 Task: Create a rule from the Routing list, Task moved to a section -> Set Priority in the project BrainWave , set the section as To-Do and set the priority of the task as  High
Action: Mouse moved to (989, 96)
Screenshot: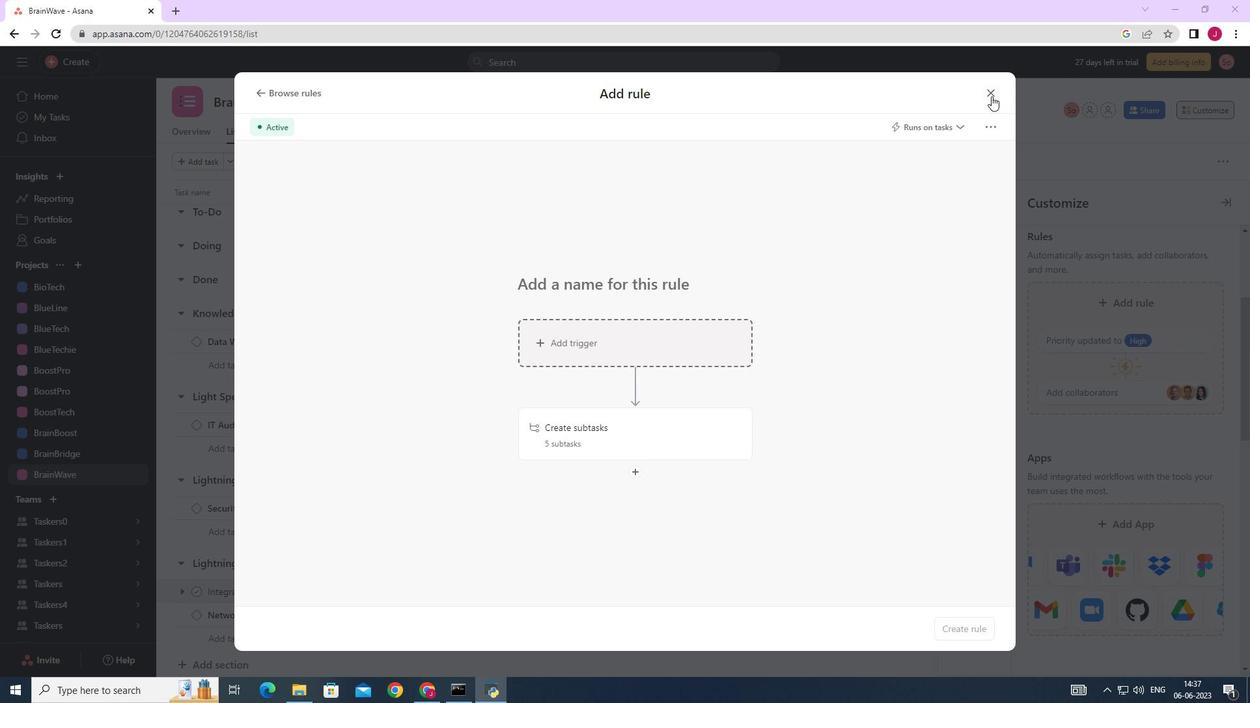 
Action: Mouse pressed left at (989, 96)
Screenshot: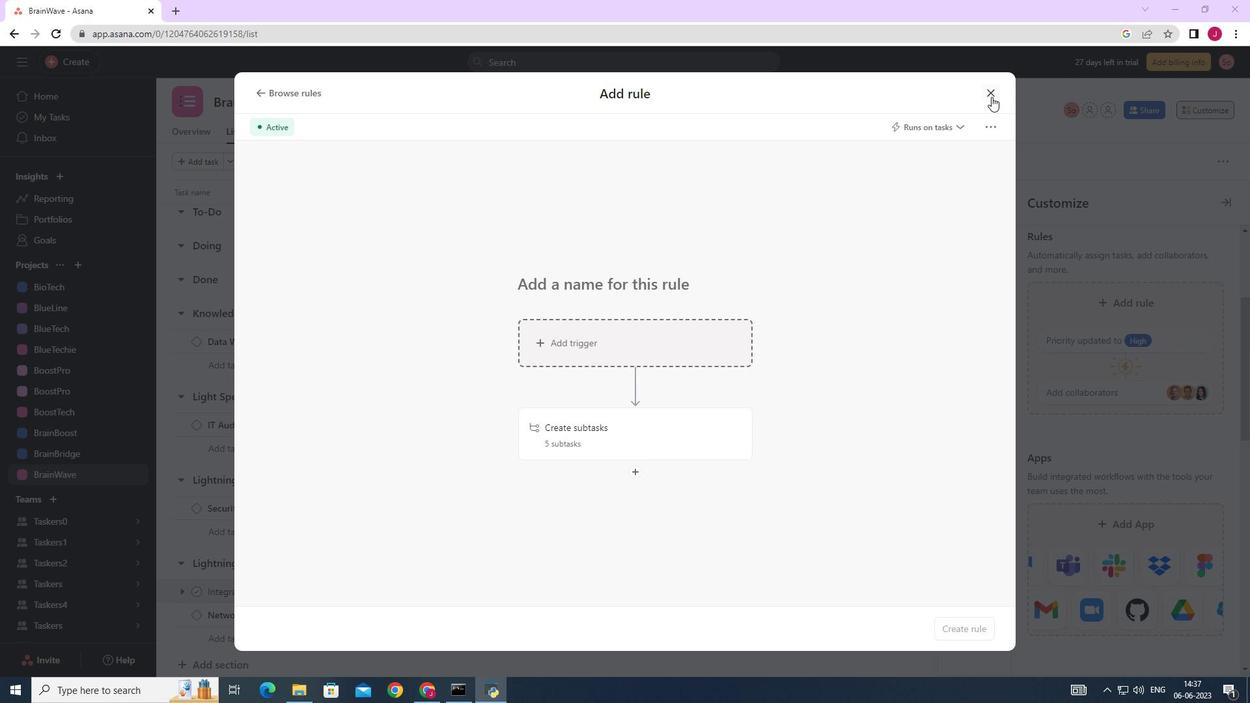 
Action: Mouse moved to (1228, 196)
Screenshot: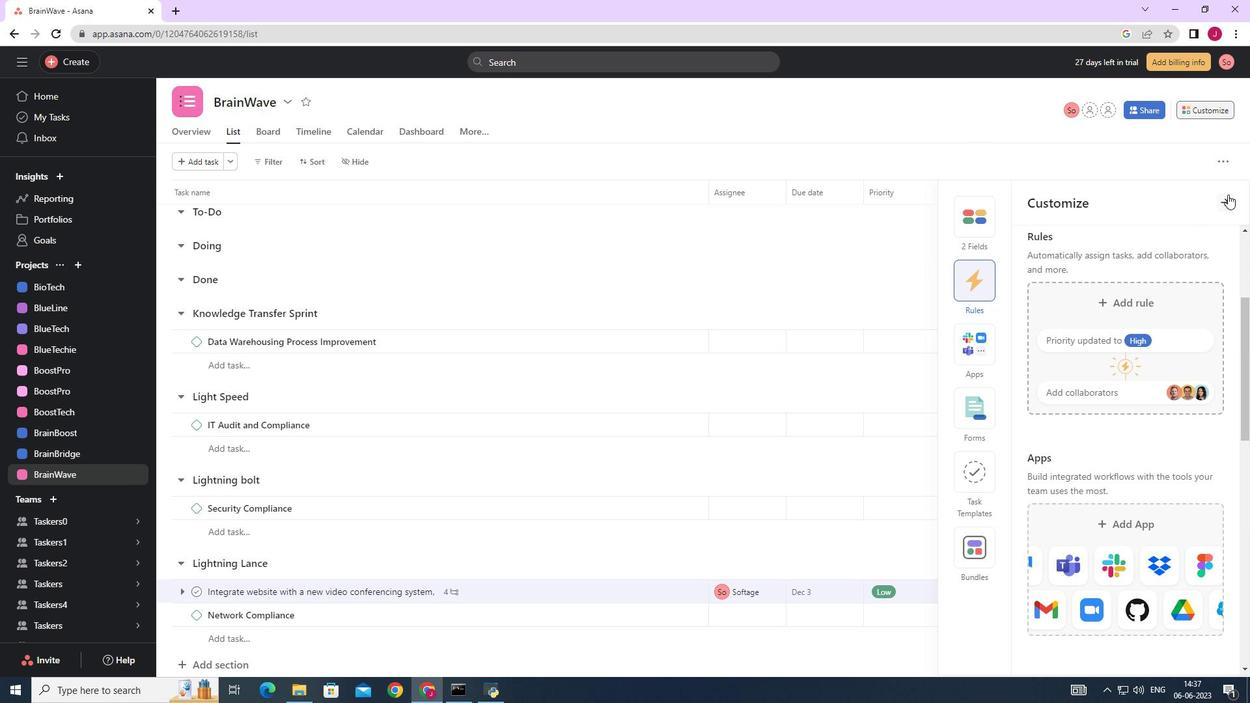 
Action: Mouse pressed left at (1228, 196)
Screenshot: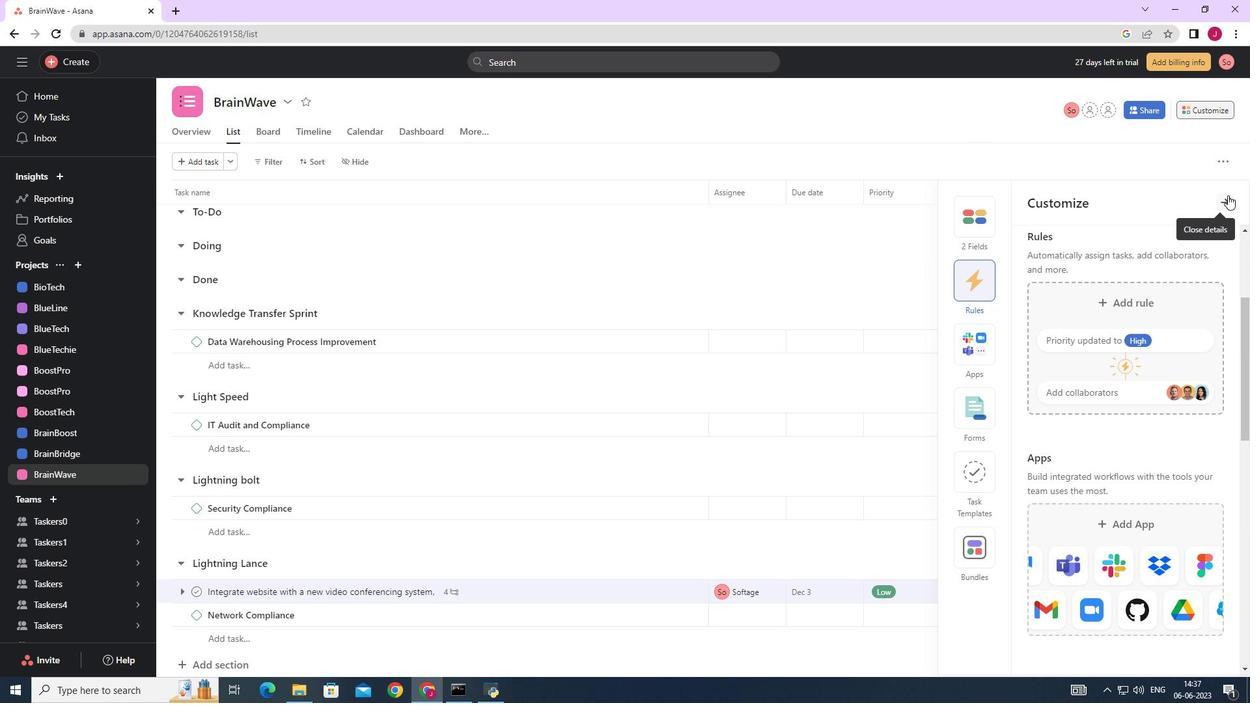 
Action: Mouse moved to (515, 341)
Screenshot: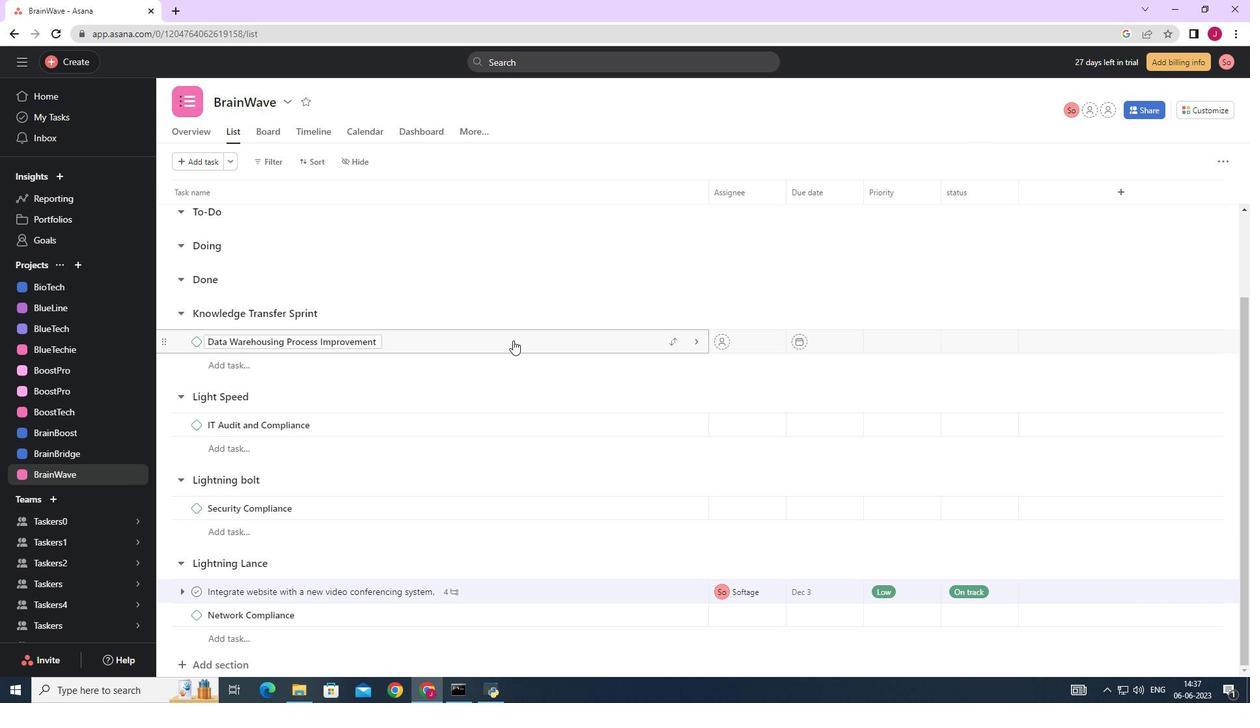
Action: Mouse scrolled (515, 340) with delta (0, 0)
Screenshot: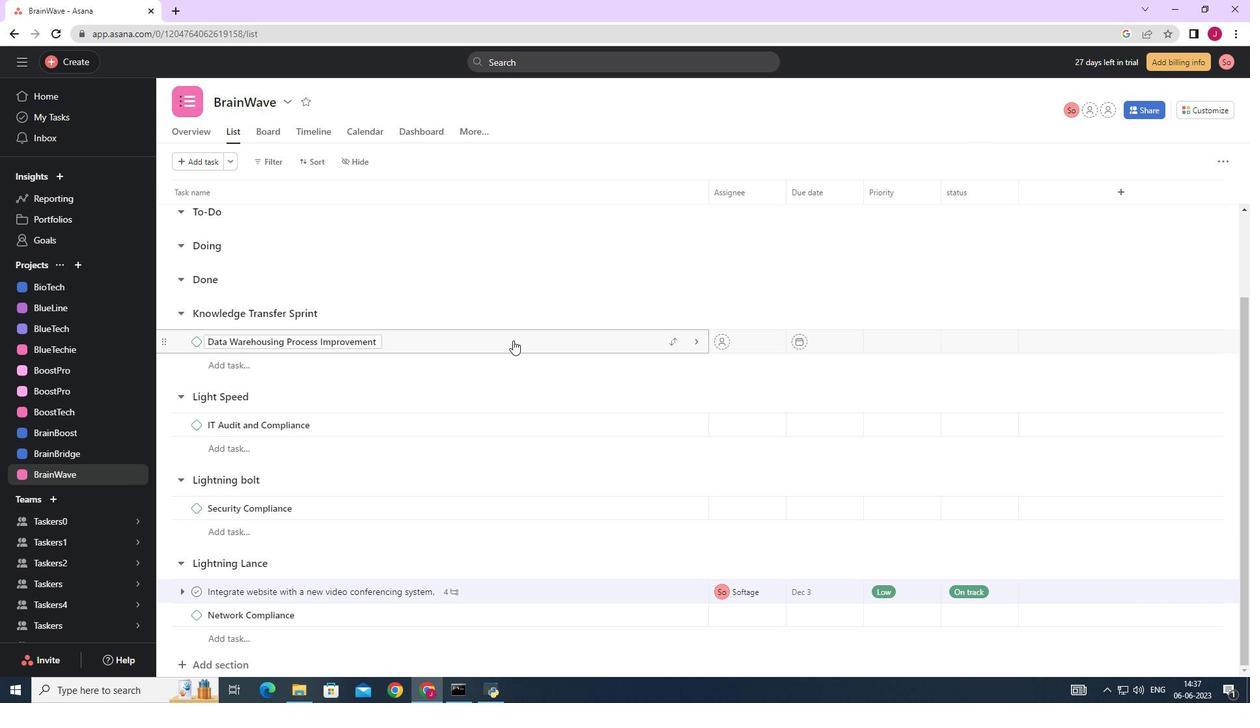 
Action: Mouse moved to (515, 343)
Screenshot: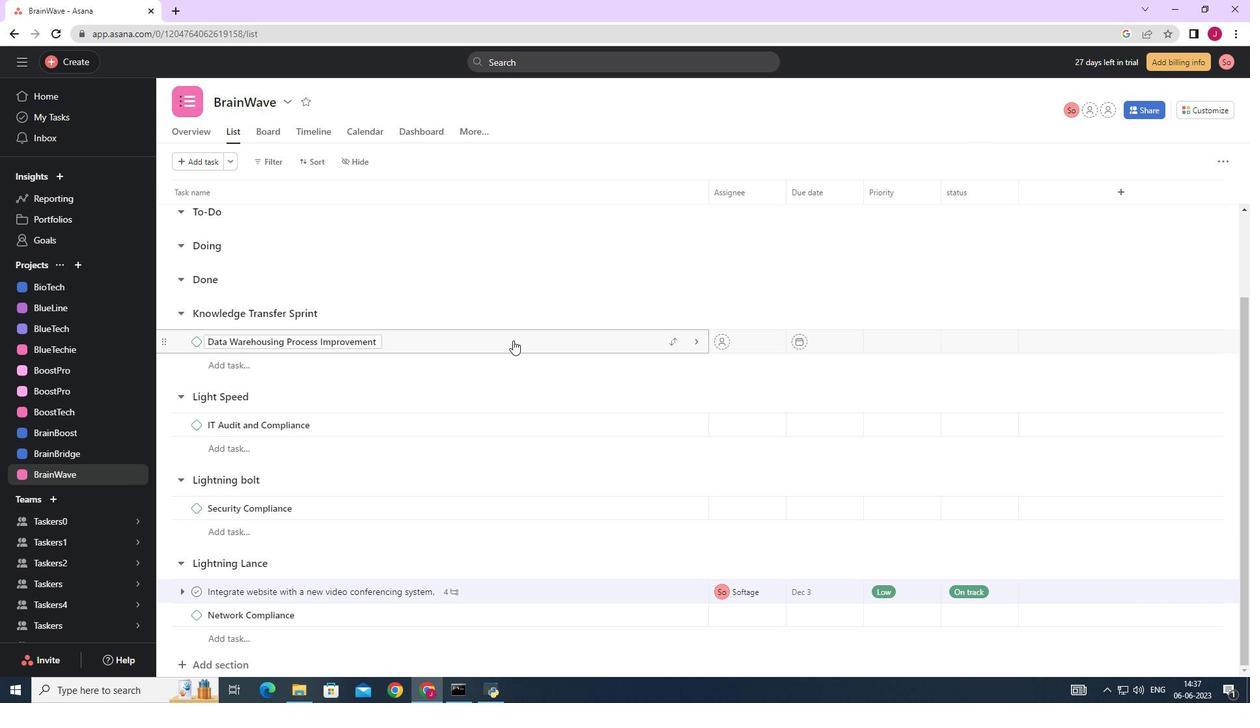 
Action: Mouse scrolled (515, 342) with delta (0, 0)
Screenshot: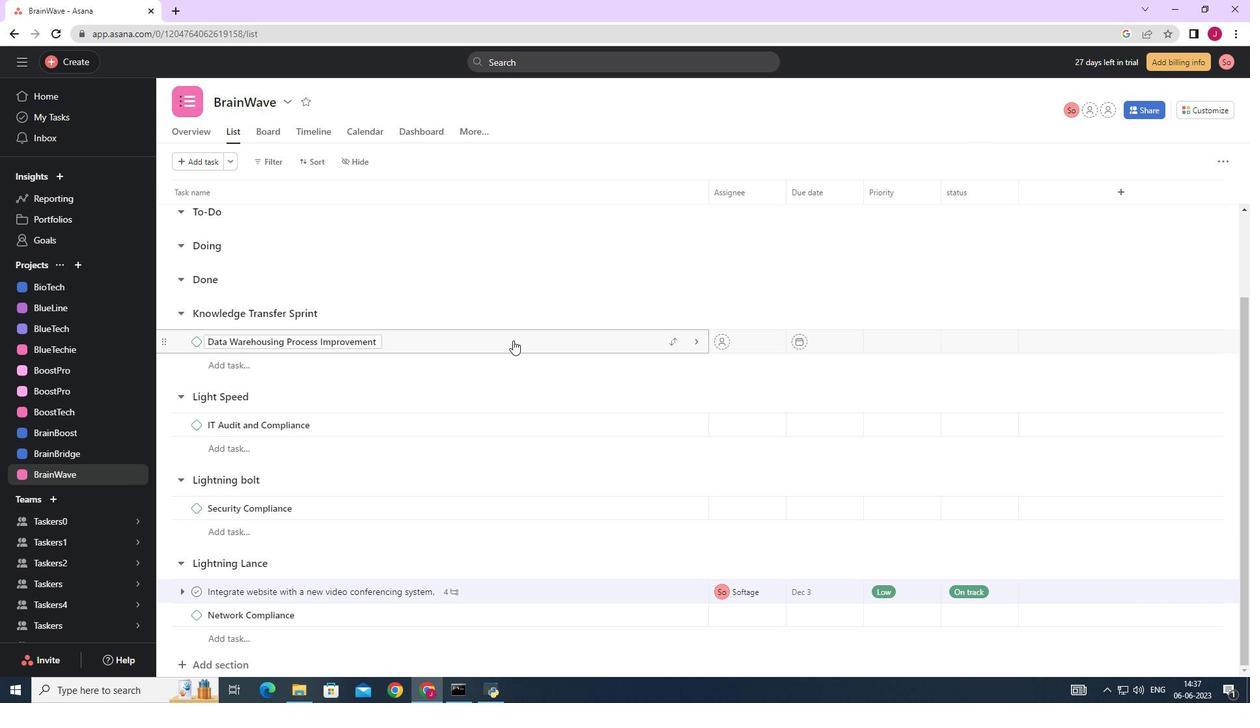 
Action: Mouse moved to (517, 344)
Screenshot: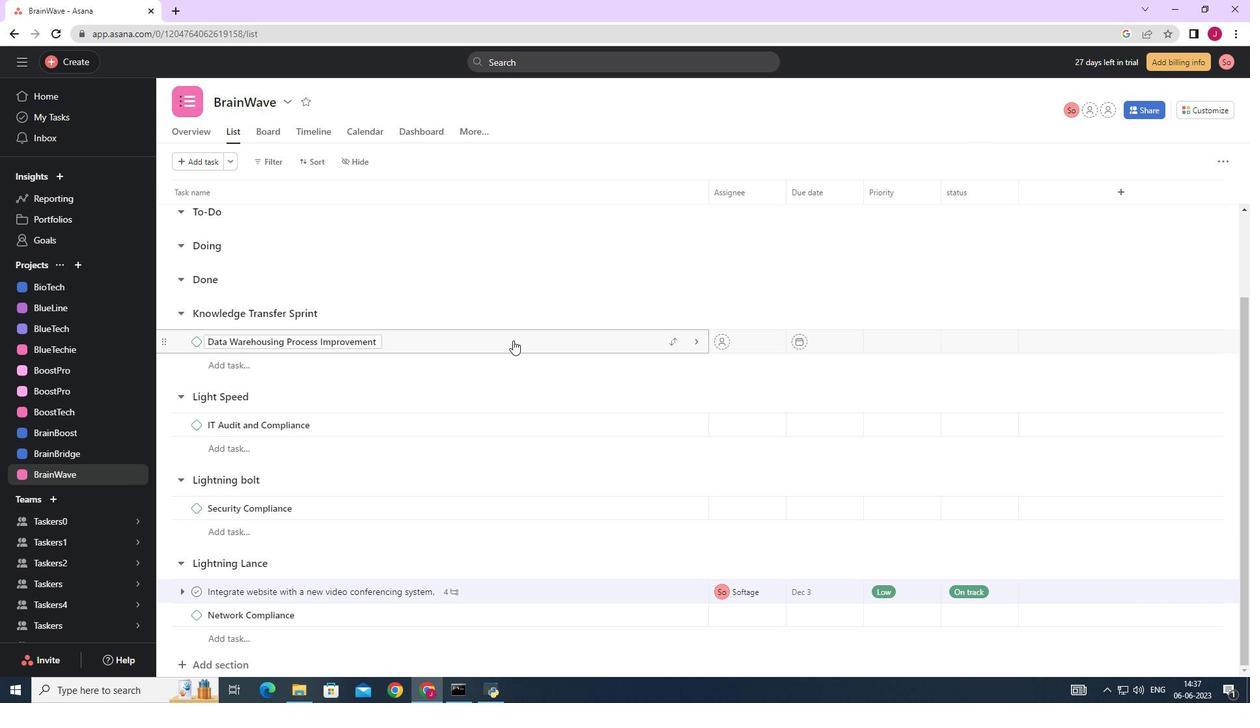 
Action: Mouse scrolled (517, 343) with delta (0, 0)
Screenshot: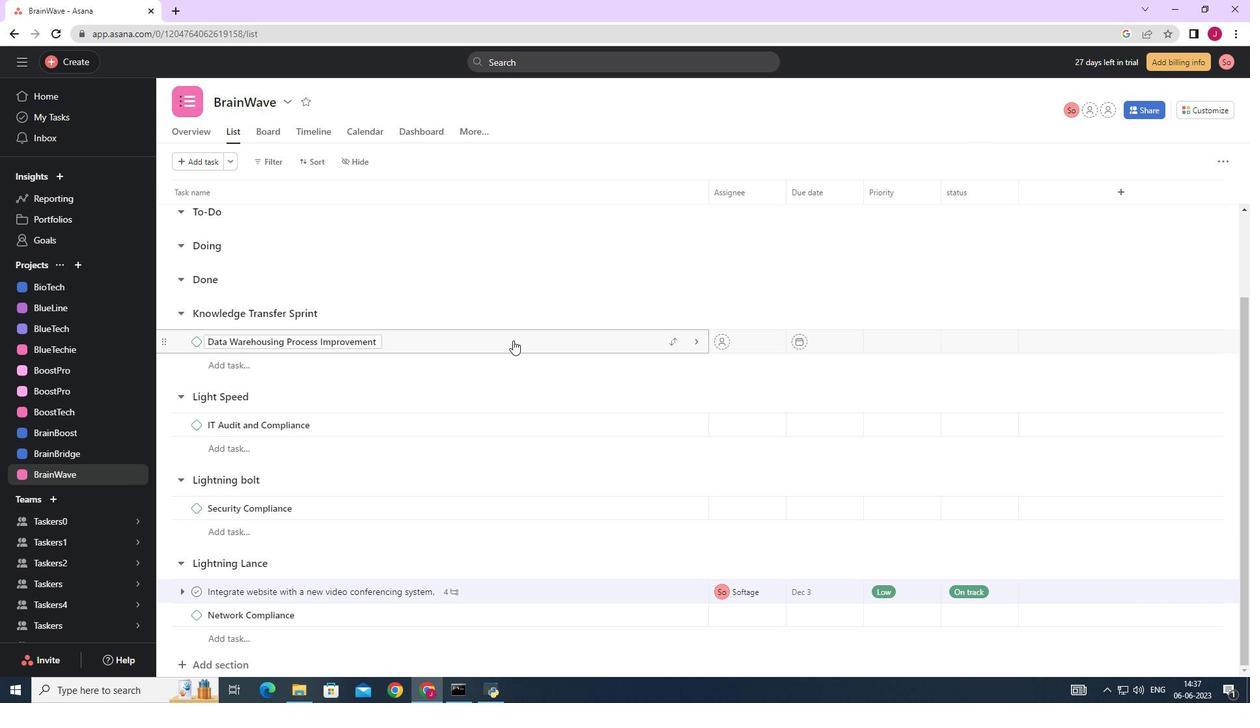 
Action: Mouse moved to (524, 345)
Screenshot: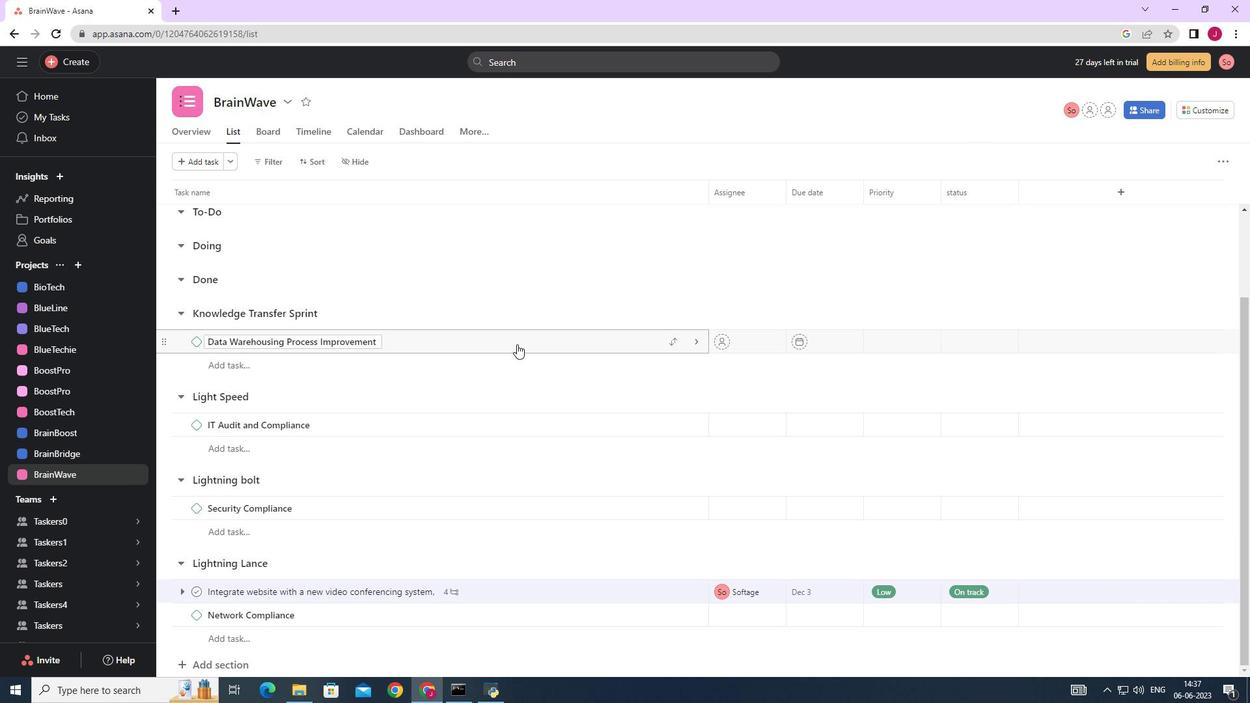 
Action: Mouse scrolled (524, 346) with delta (0, 0)
Screenshot: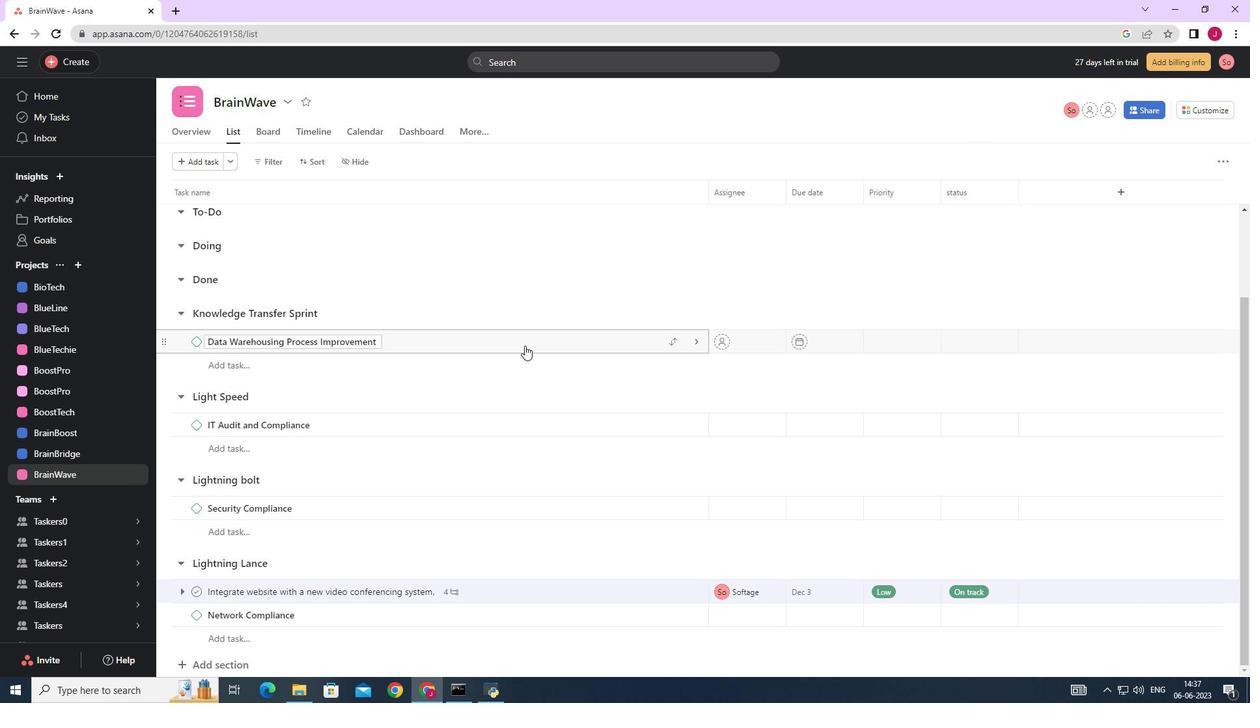 
Action: Mouse scrolled (524, 346) with delta (0, 0)
Screenshot: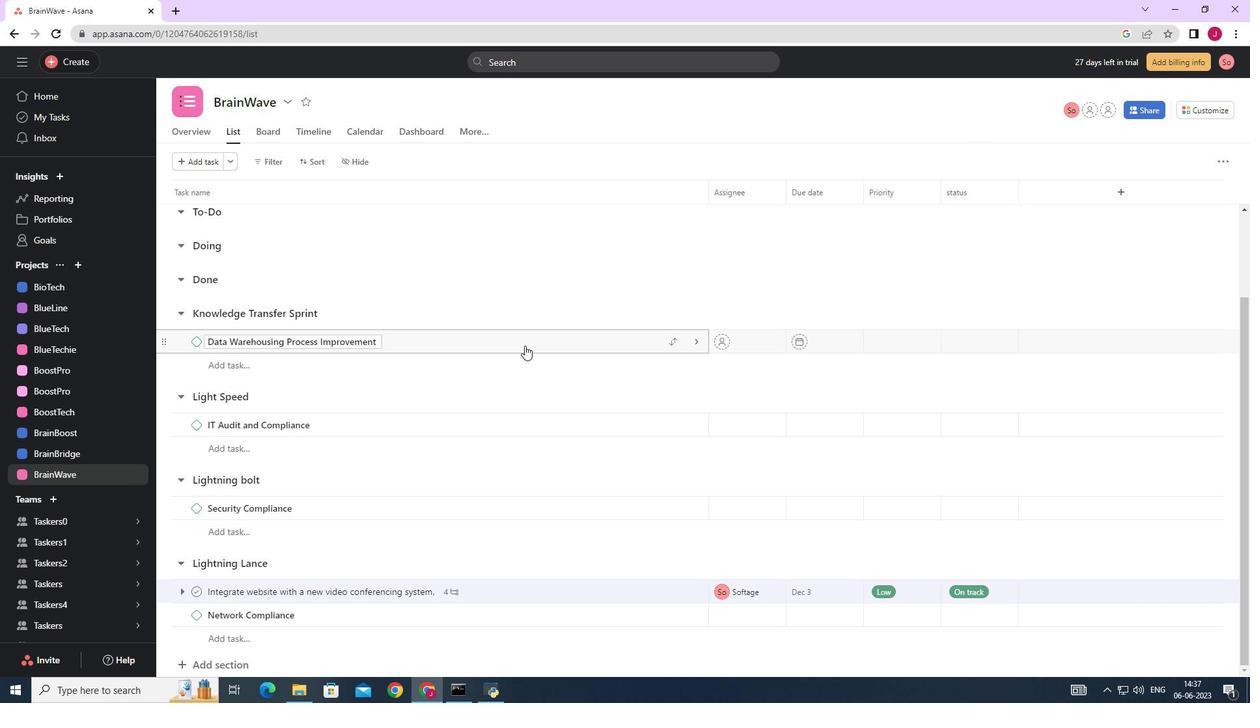 
Action: Mouse scrolled (524, 346) with delta (0, 0)
Screenshot: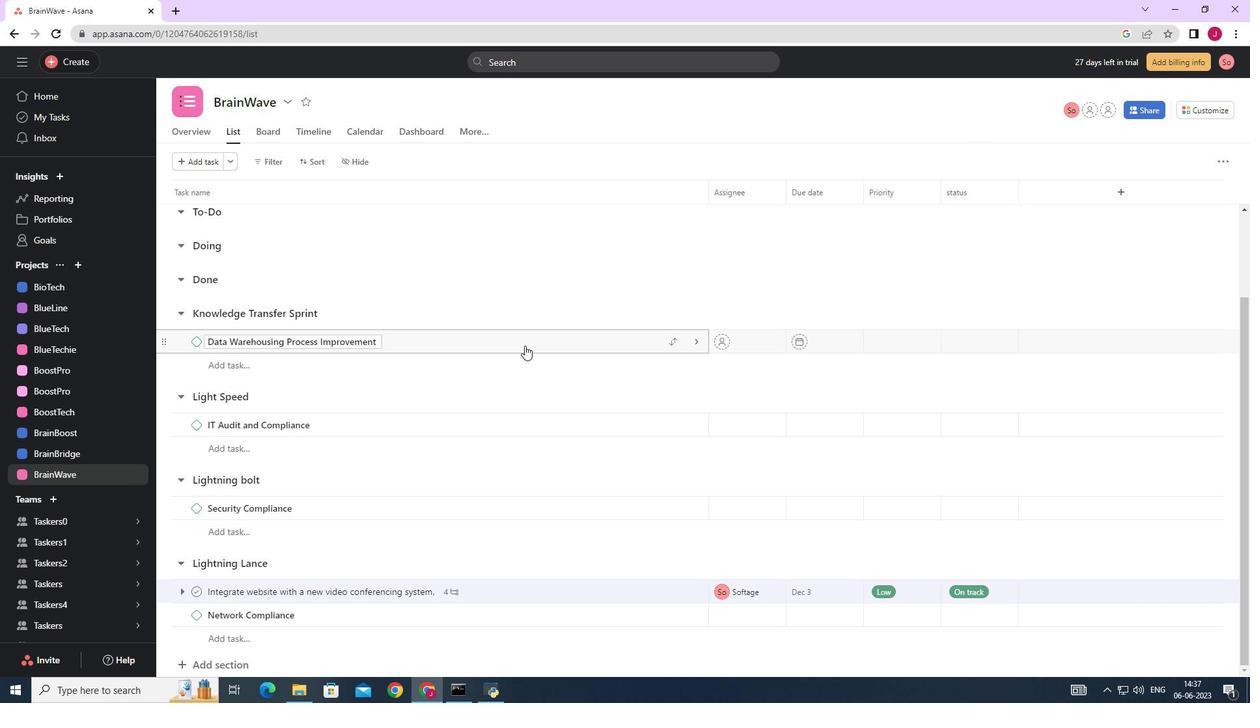 
Action: Mouse scrolled (524, 346) with delta (0, 0)
Screenshot: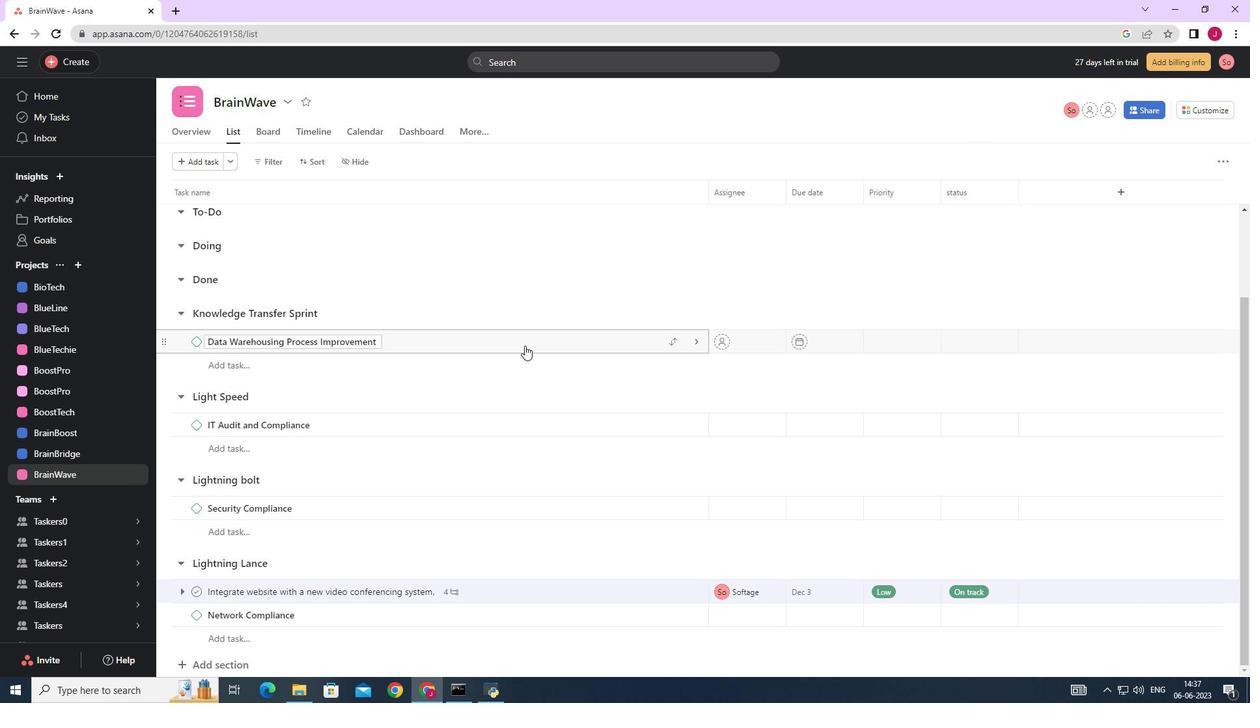 
Action: Mouse moved to (1204, 112)
Screenshot: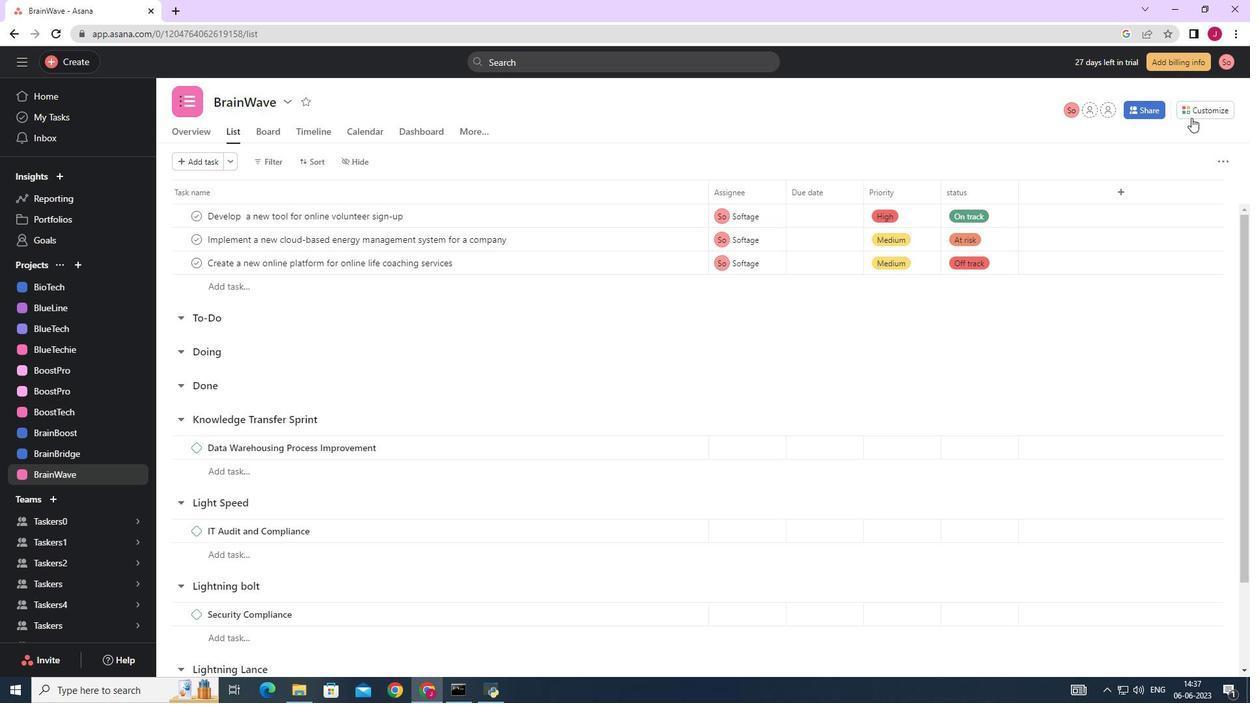 
Action: Mouse pressed left at (1204, 112)
Screenshot: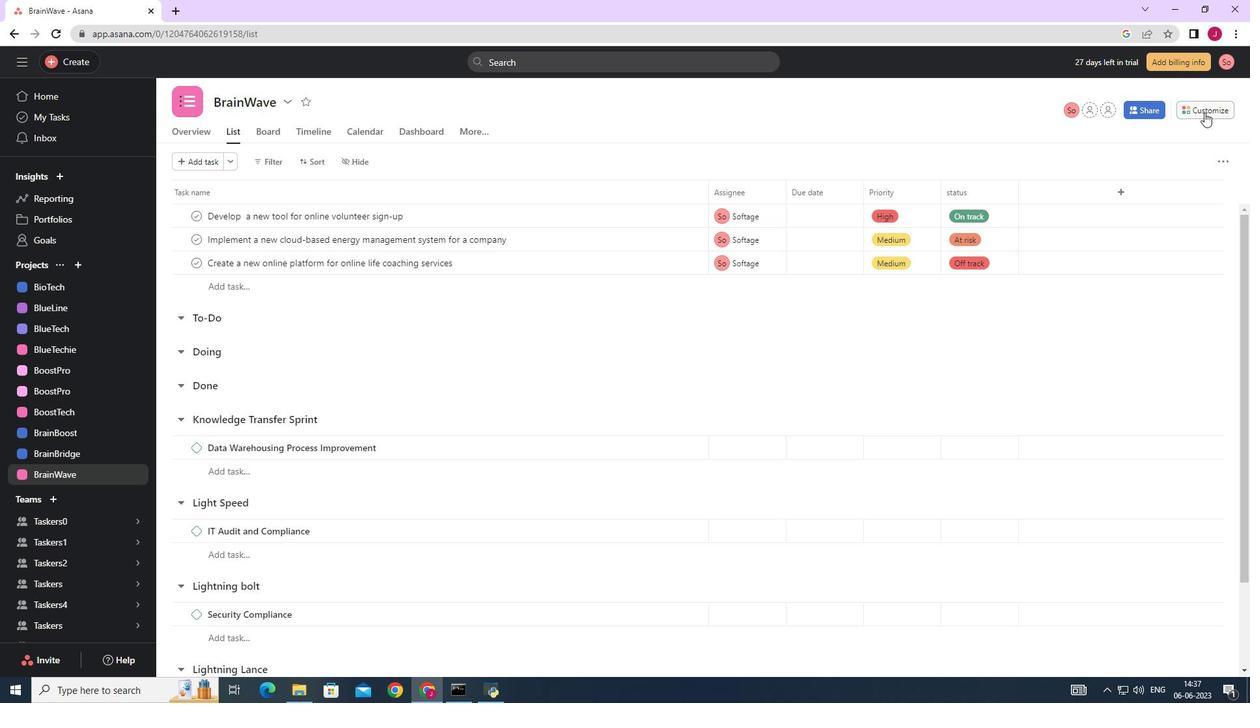 
Action: Mouse moved to (969, 286)
Screenshot: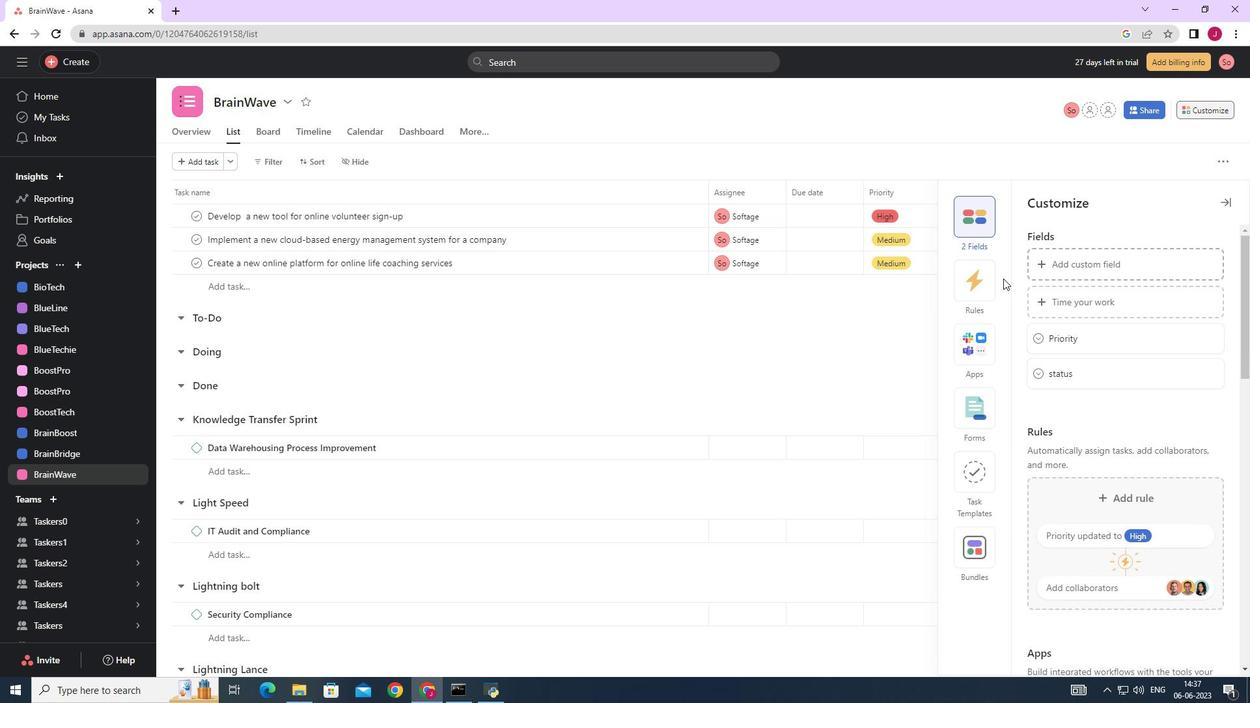 
Action: Mouse pressed left at (969, 286)
Screenshot: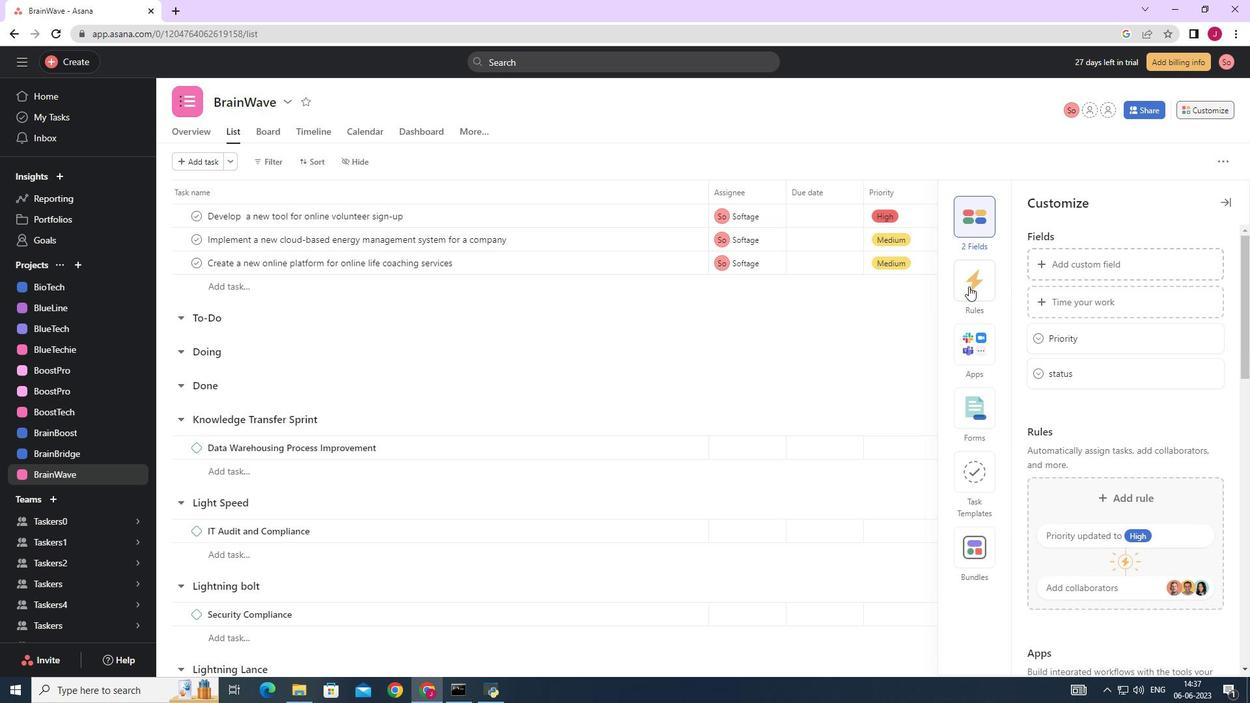 
Action: Mouse moved to (1079, 308)
Screenshot: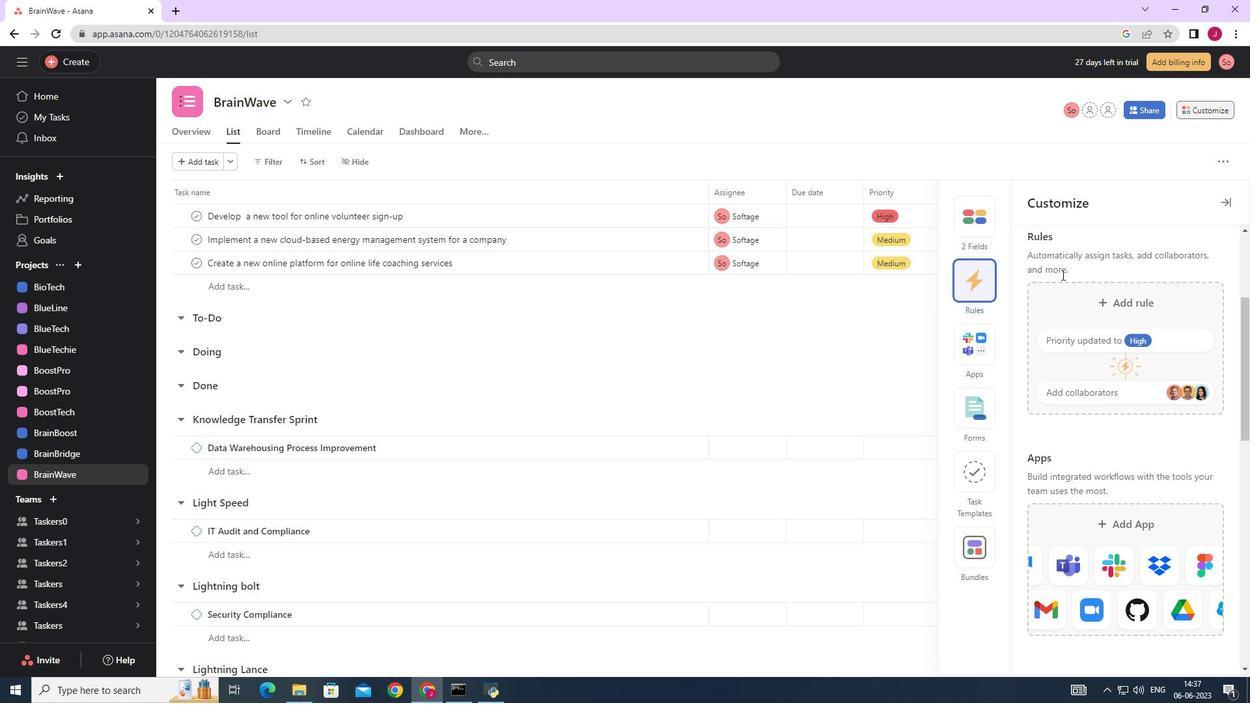 
Action: Mouse pressed left at (1079, 308)
Screenshot: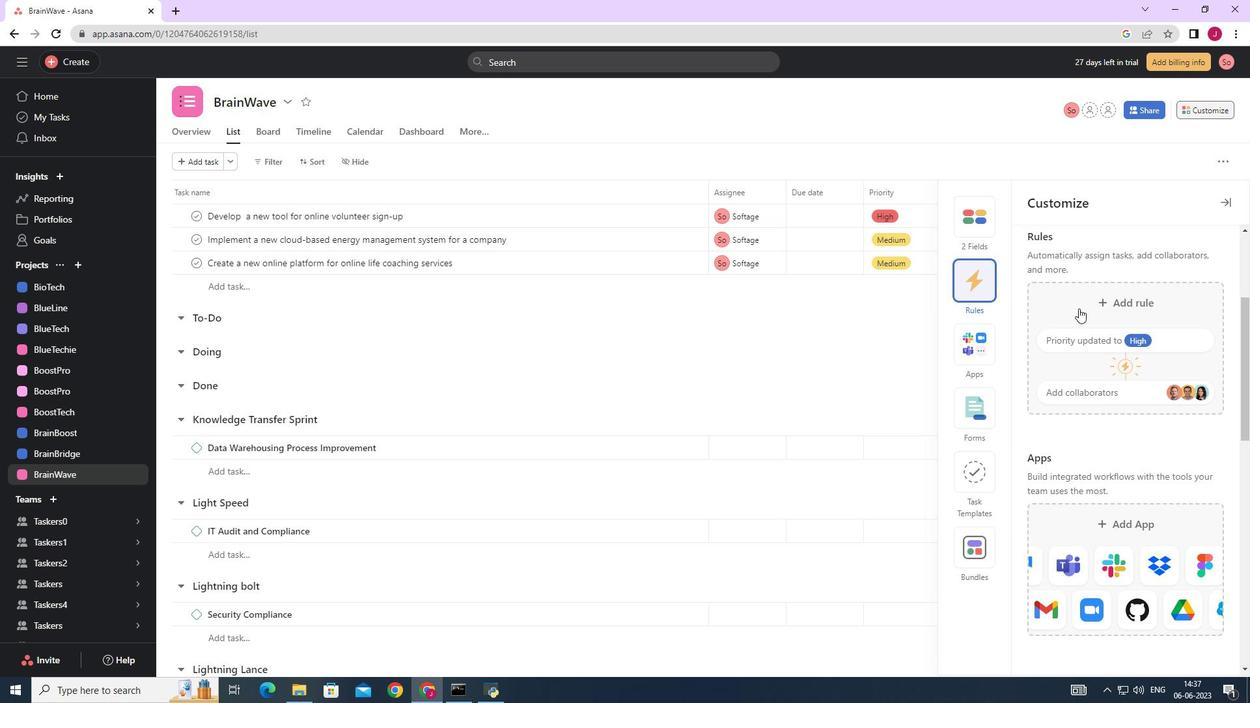 
Action: Mouse moved to (265, 171)
Screenshot: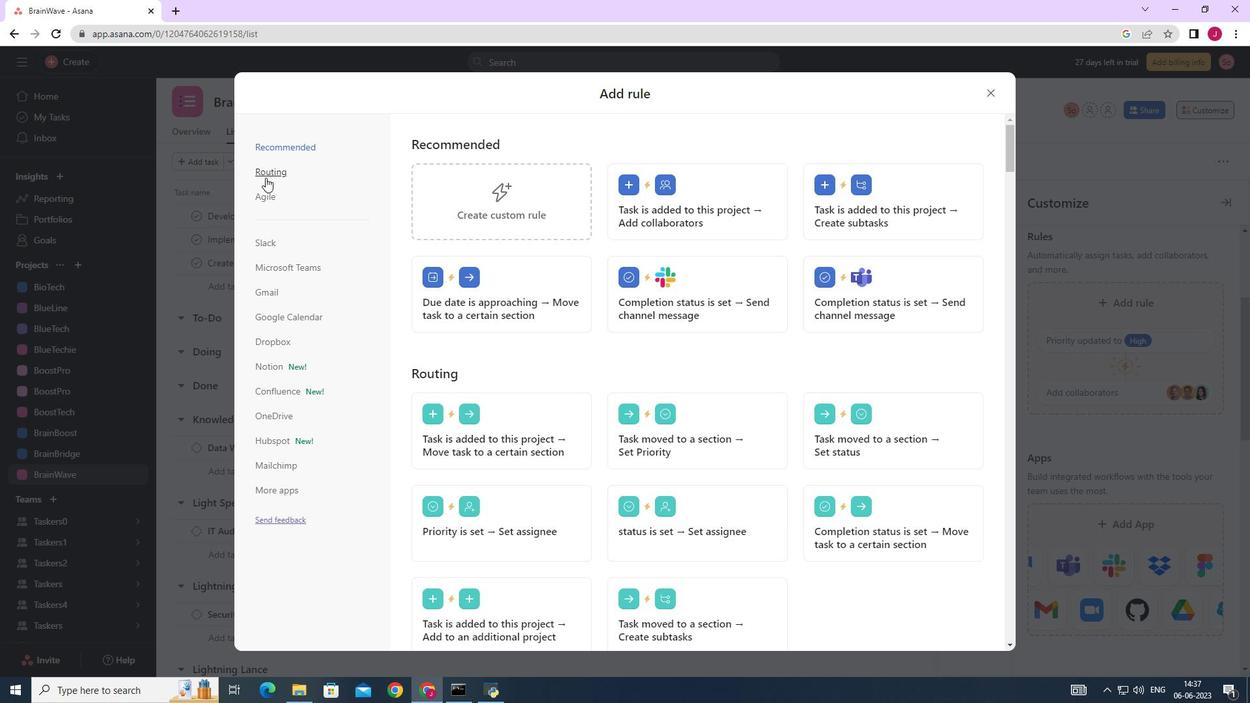 
Action: Mouse pressed left at (265, 171)
Screenshot: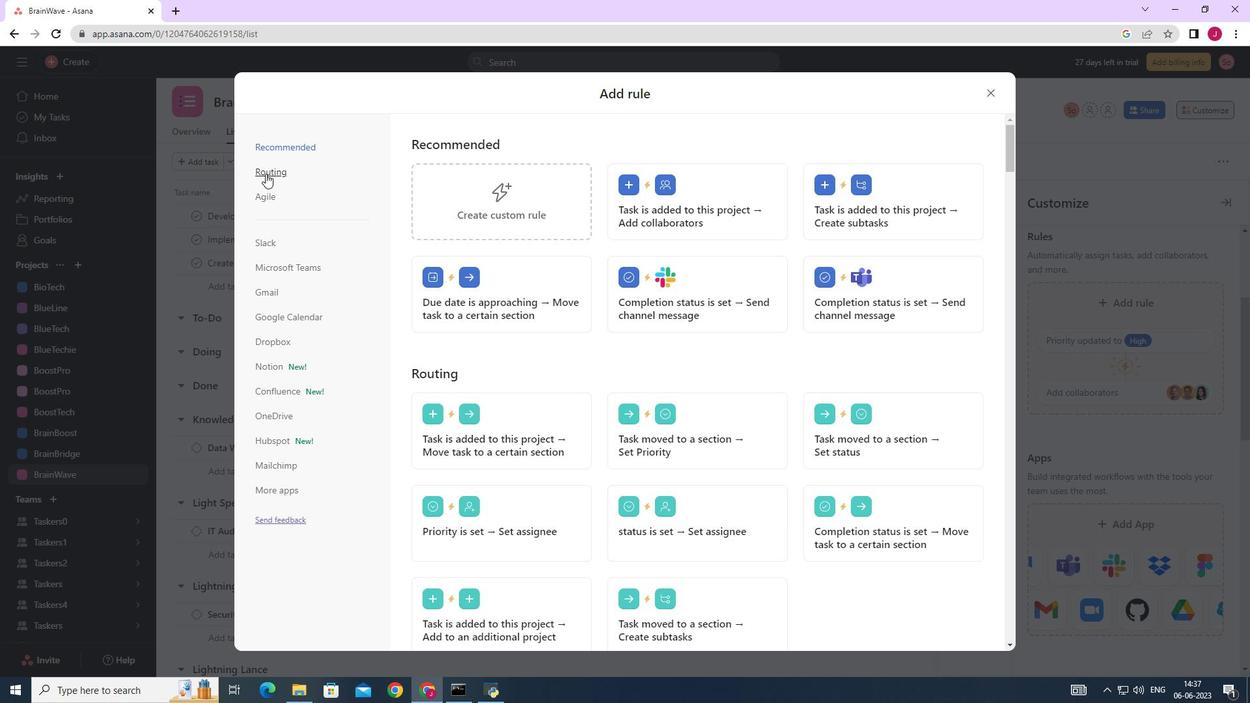 
Action: Mouse moved to (665, 208)
Screenshot: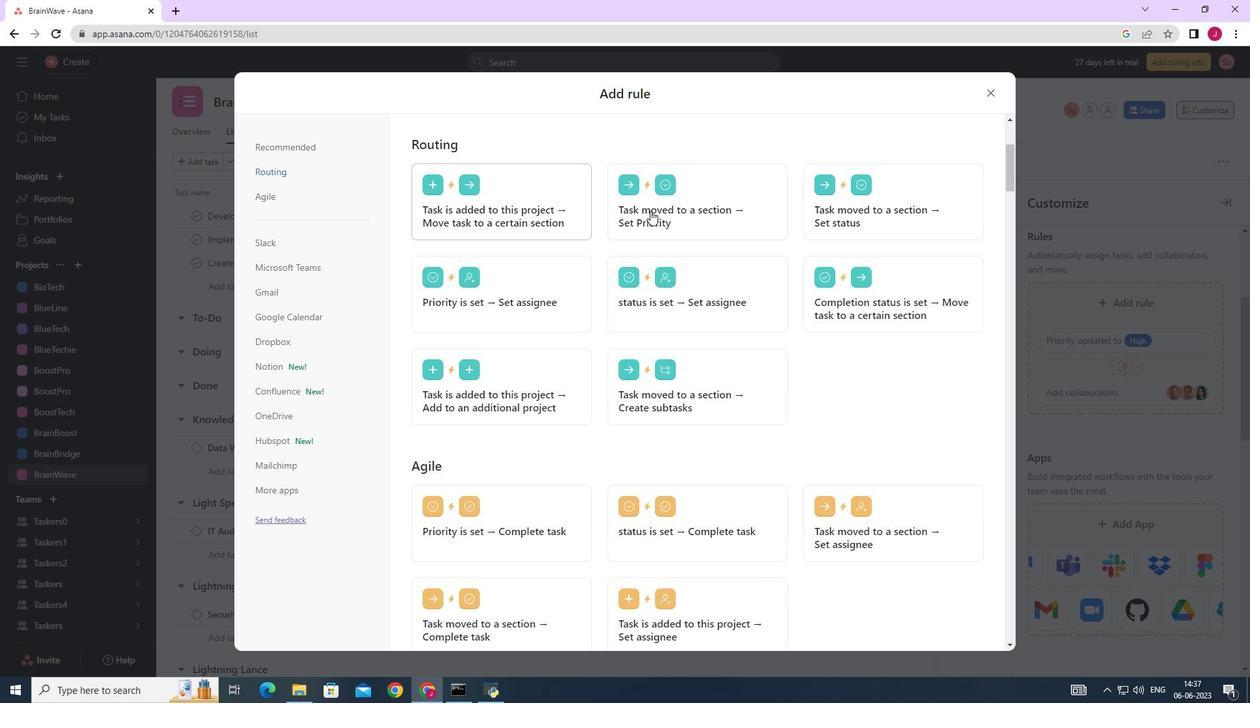 
Action: Mouse pressed left at (665, 208)
Screenshot: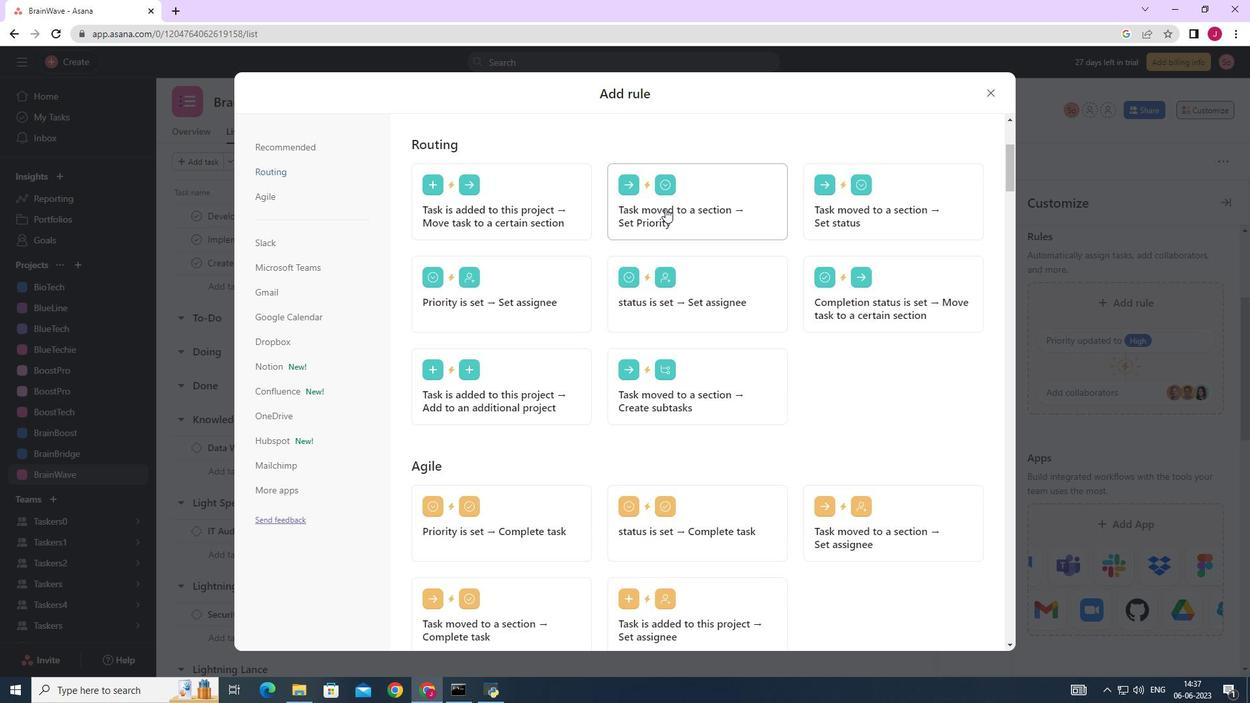 
Action: Mouse moved to (513, 345)
Screenshot: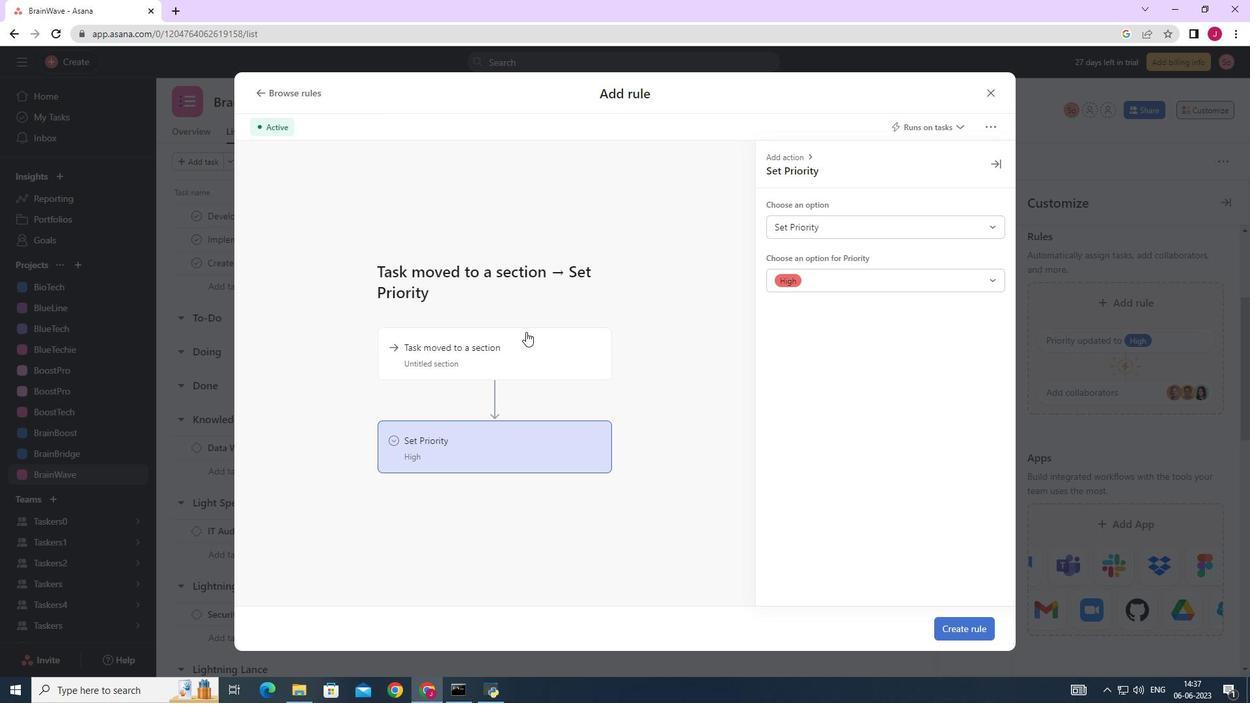 
Action: Mouse pressed left at (513, 345)
Screenshot: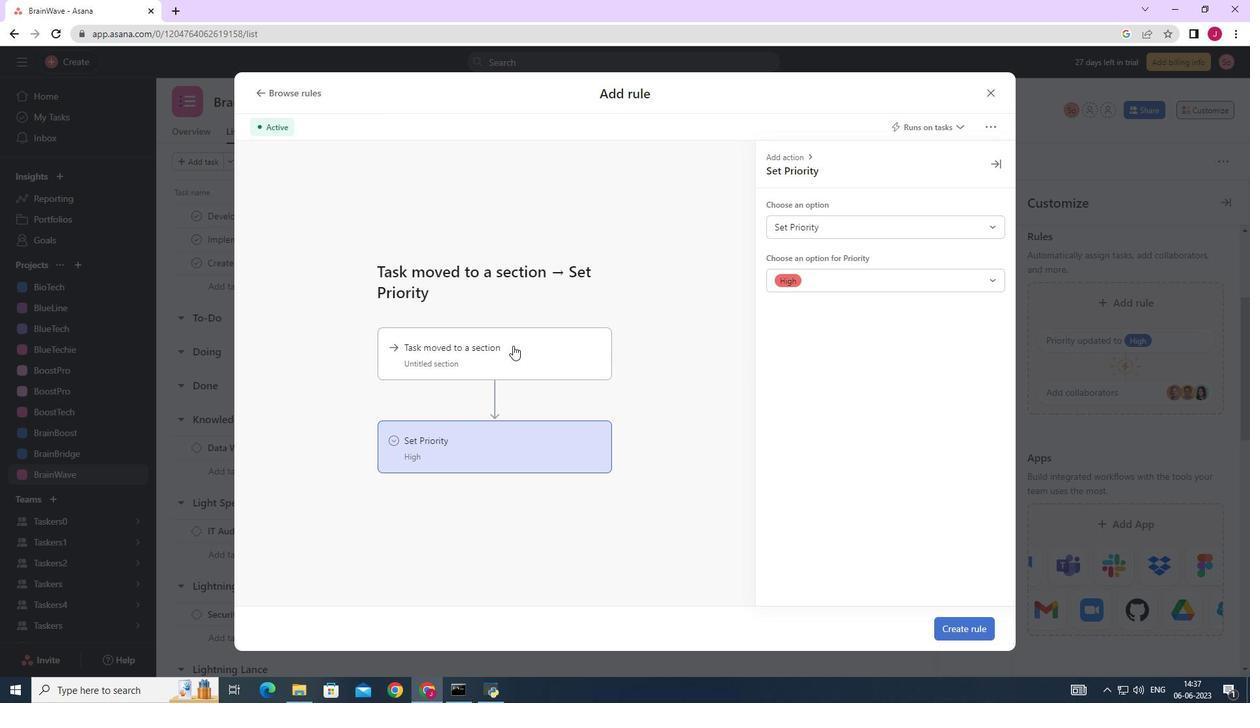
Action: Mouse moved to (813, 222)
Screenshot: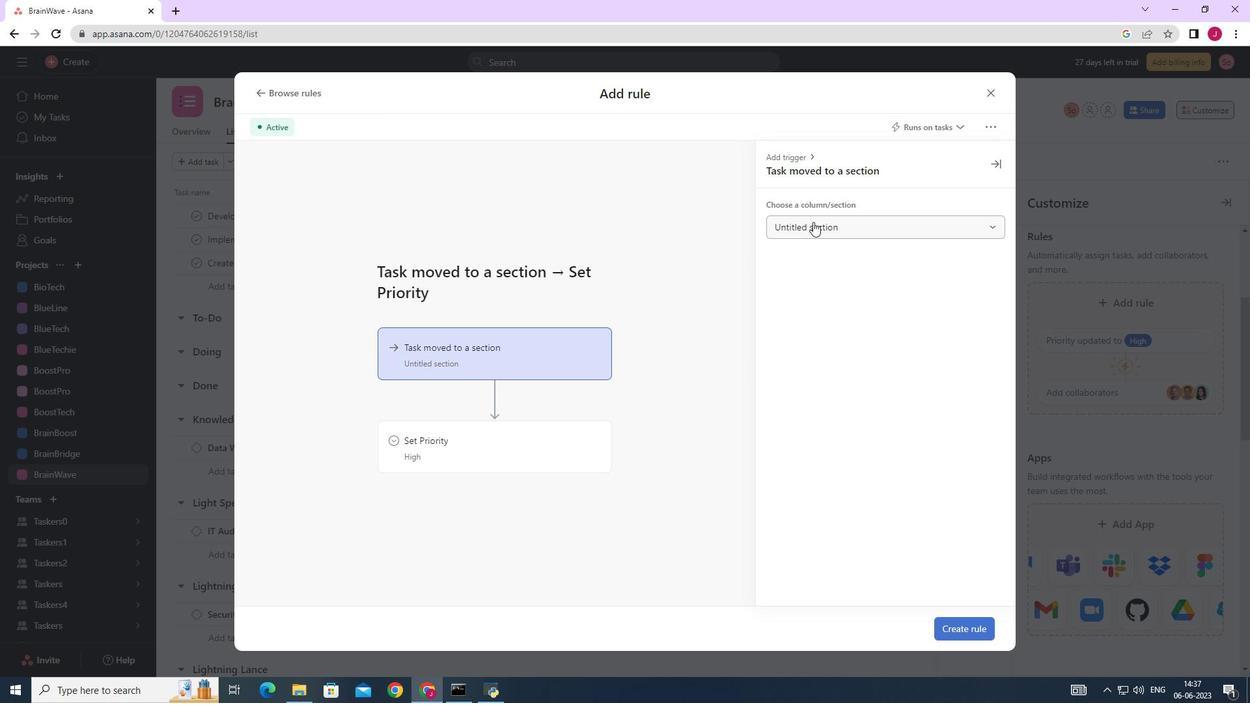 
Action: Mouse pressed left at (813, 222)
Screenshot: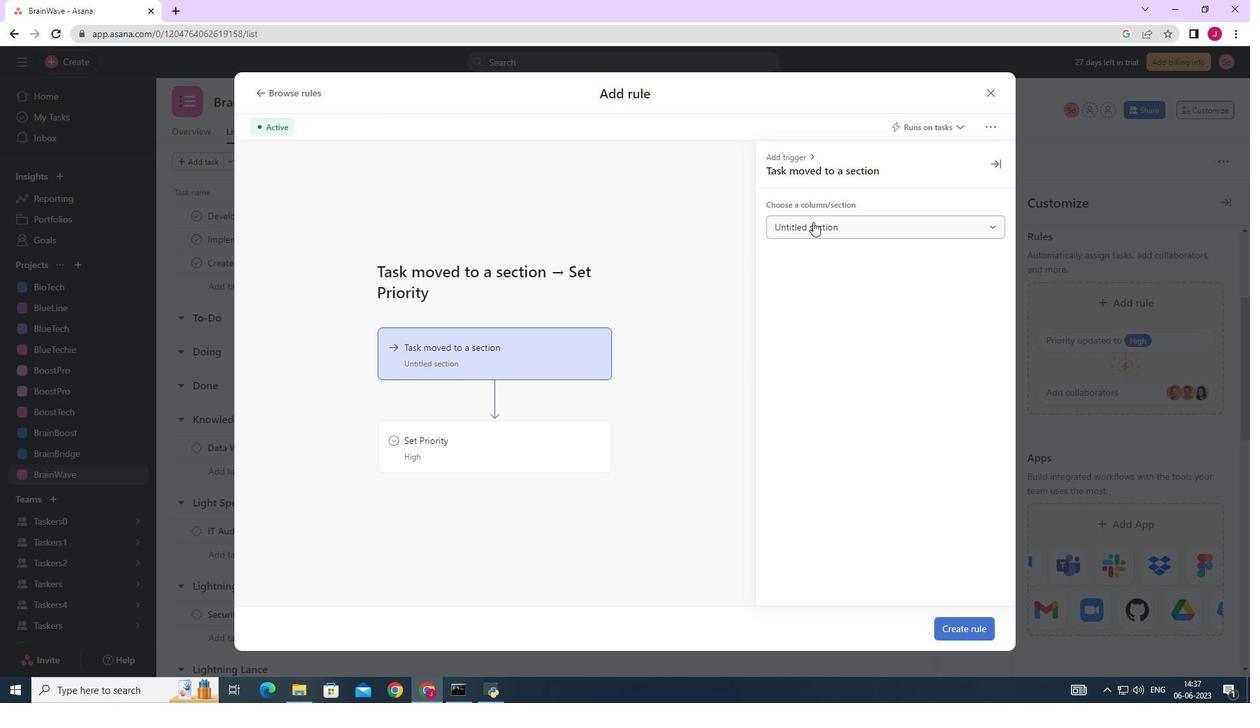 
Action: Mouse moved to (807, 278)
Screenshot: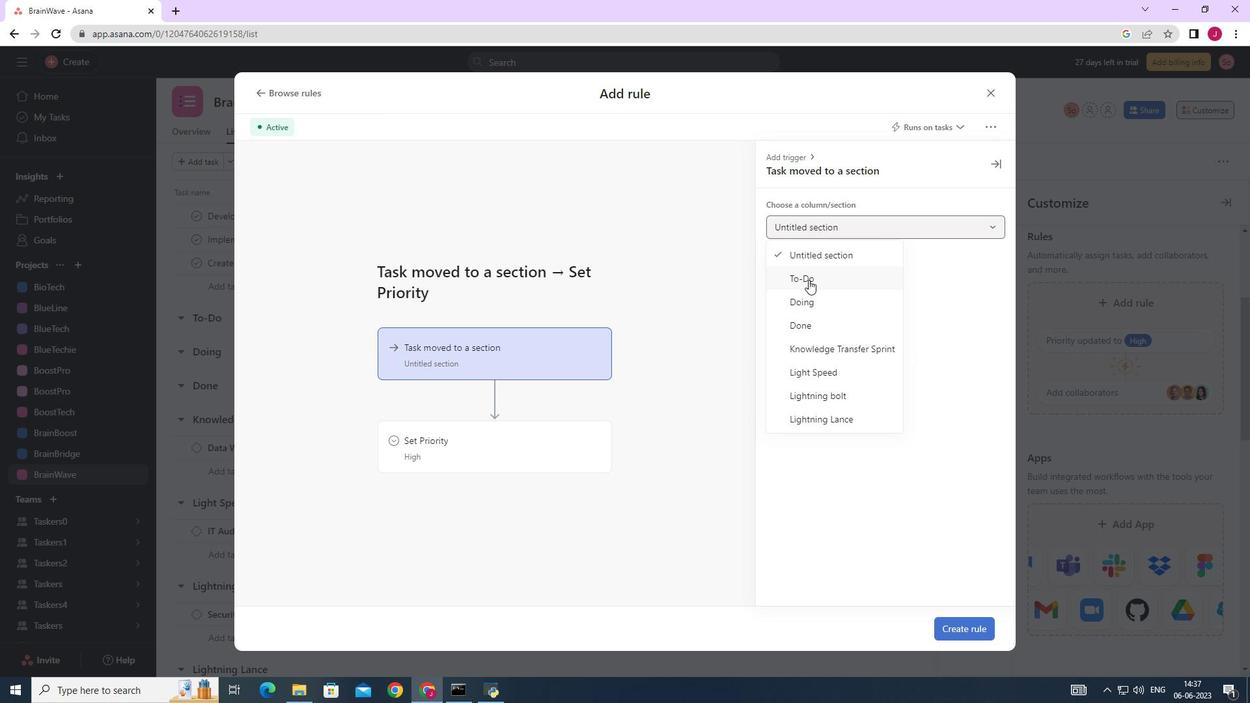 
Action: Mouse pressed left at (807, 278)
Screenshot: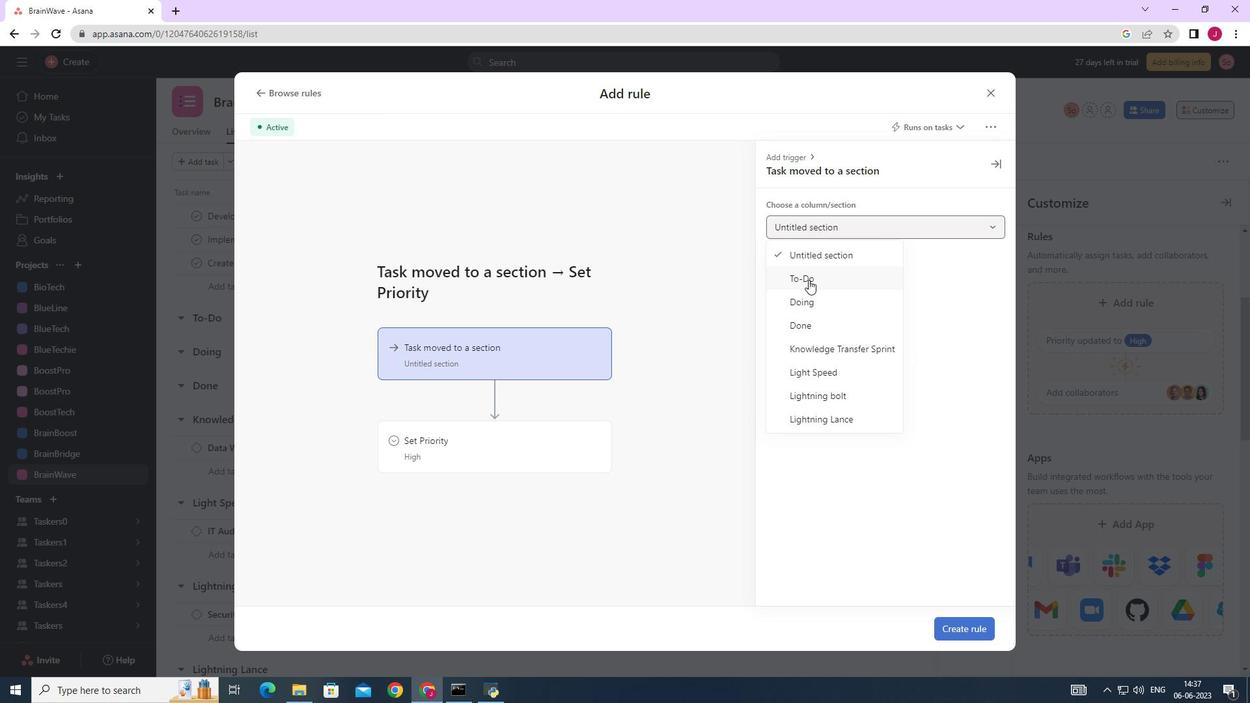 
Action: Mouse moved to (487, 452)
Screenshot: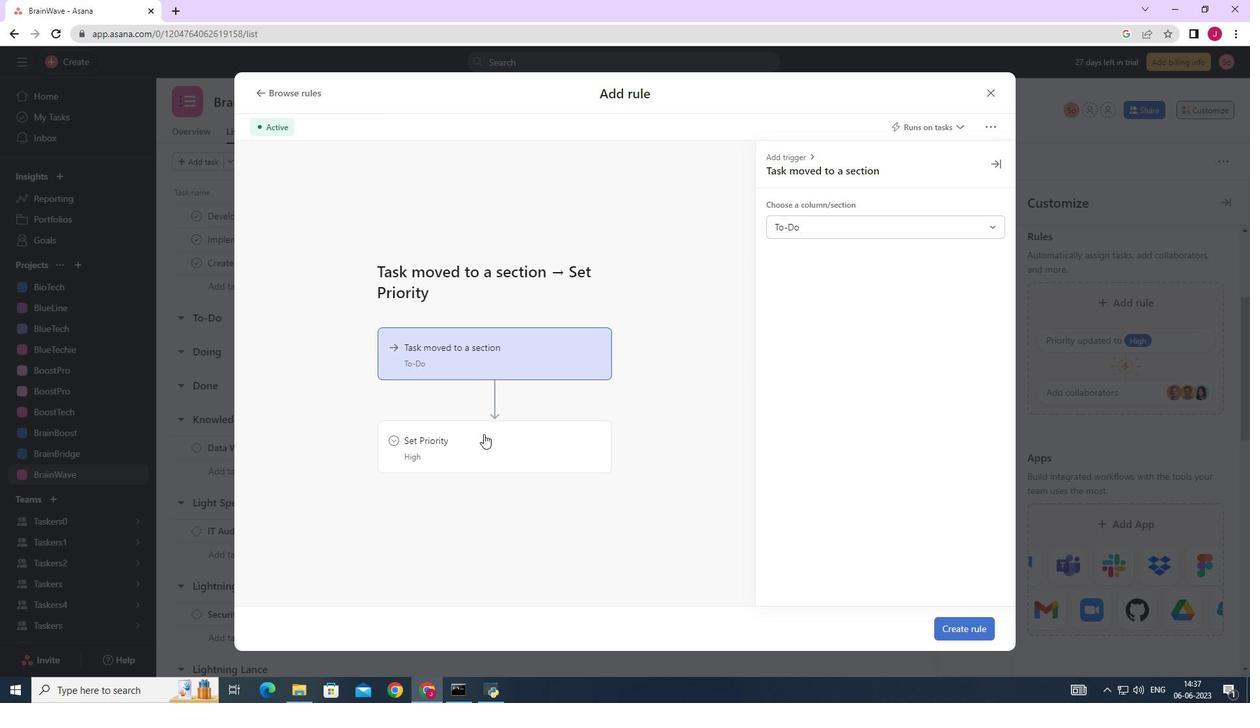 
Action: Mouse pressed left at (487, 452)
Screenshot: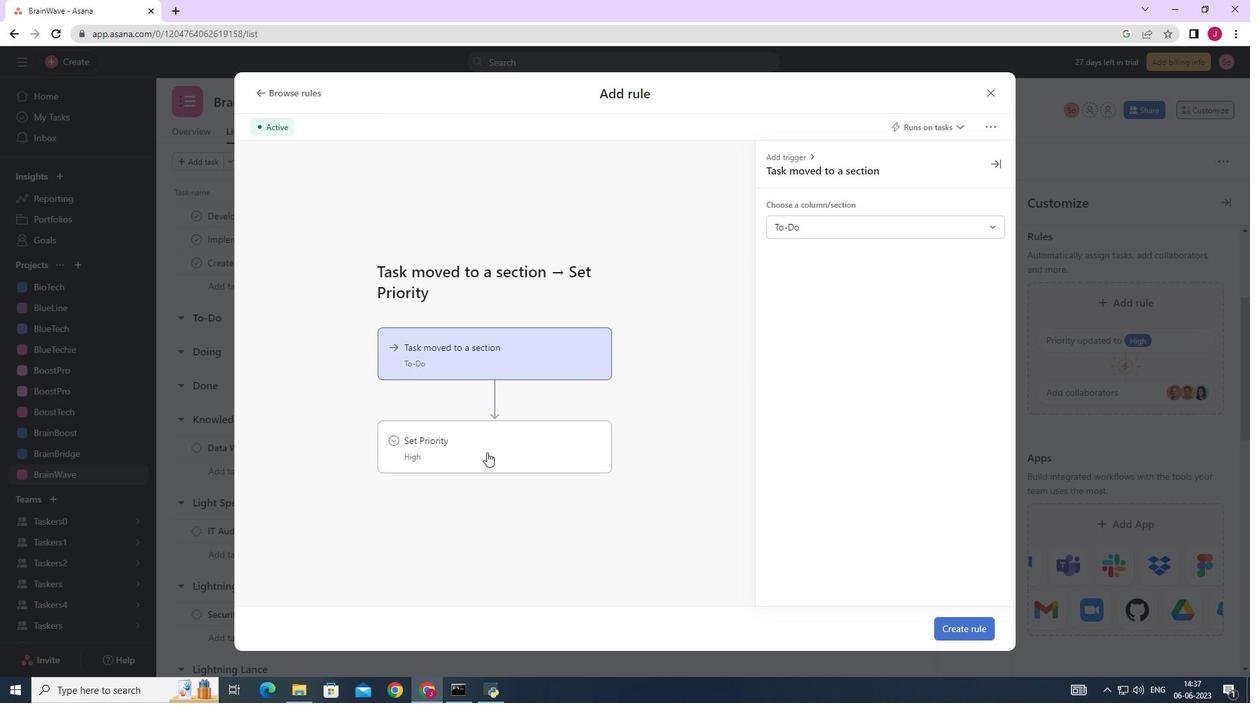 
Action: Mouse moved to (960, 629)
Screenshot: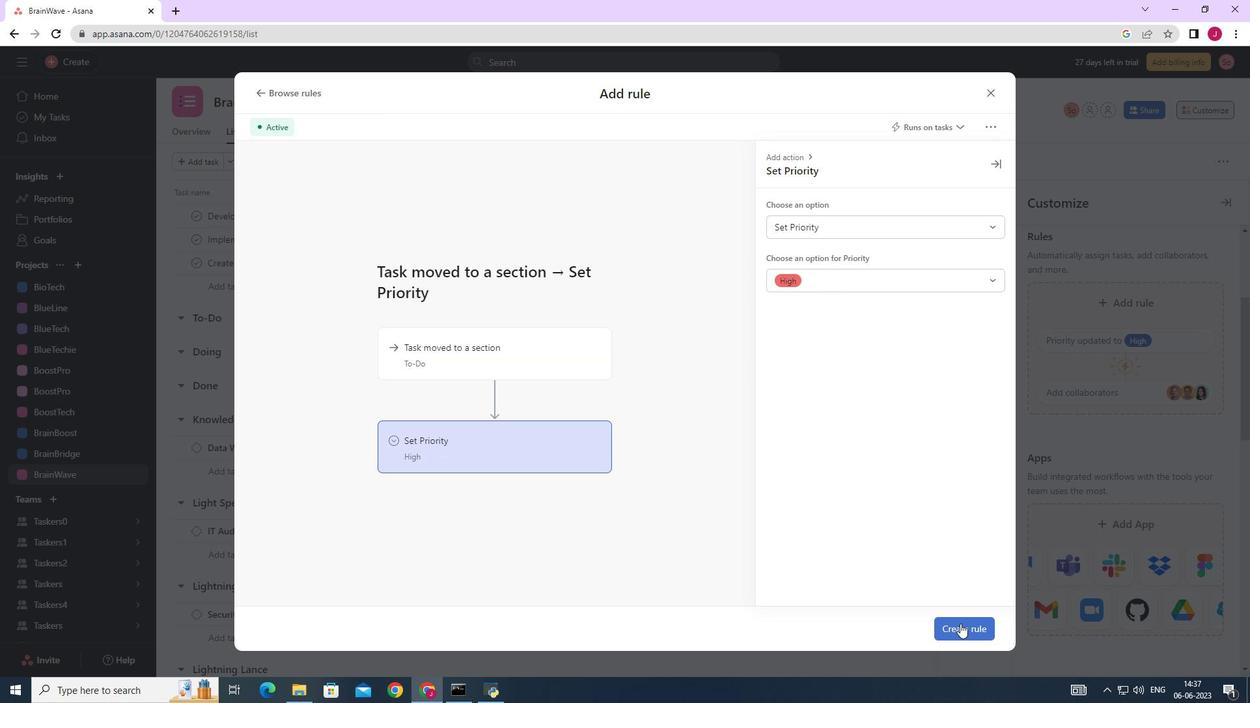 
Action: Mouse pressed left at (960, 629)
Screenshot: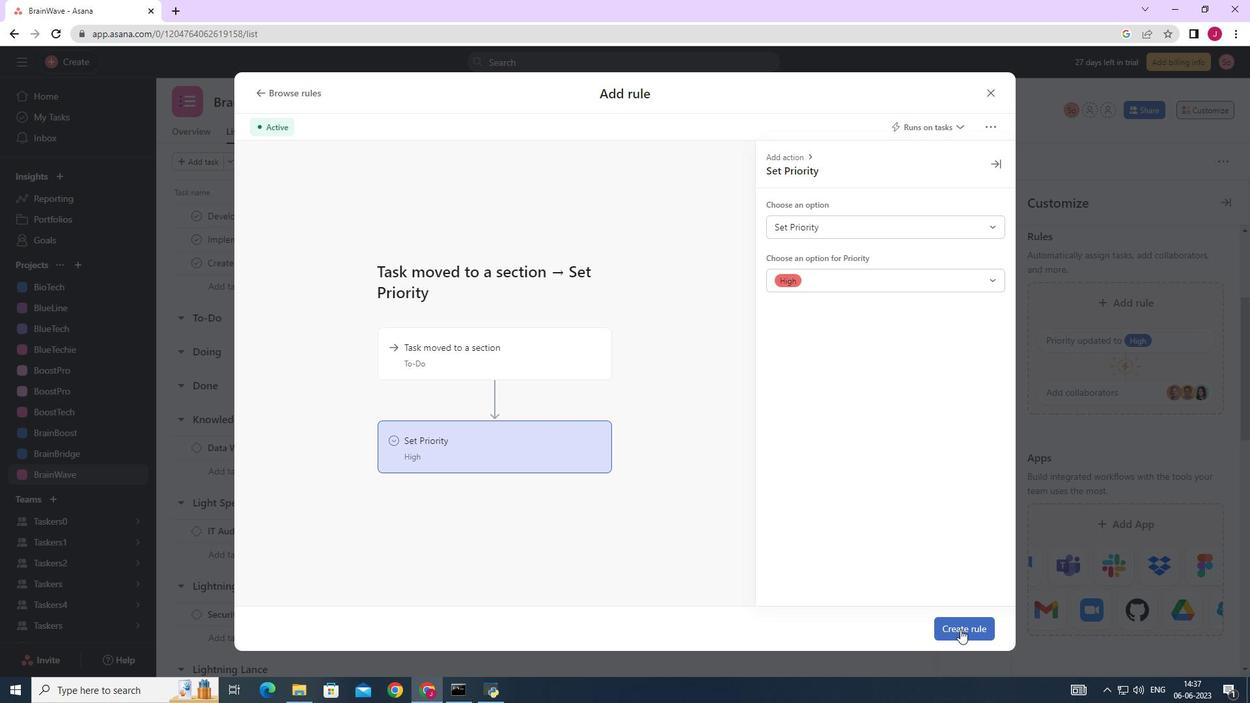 
Action: Mouse moved to (900, 524)
Screenshot: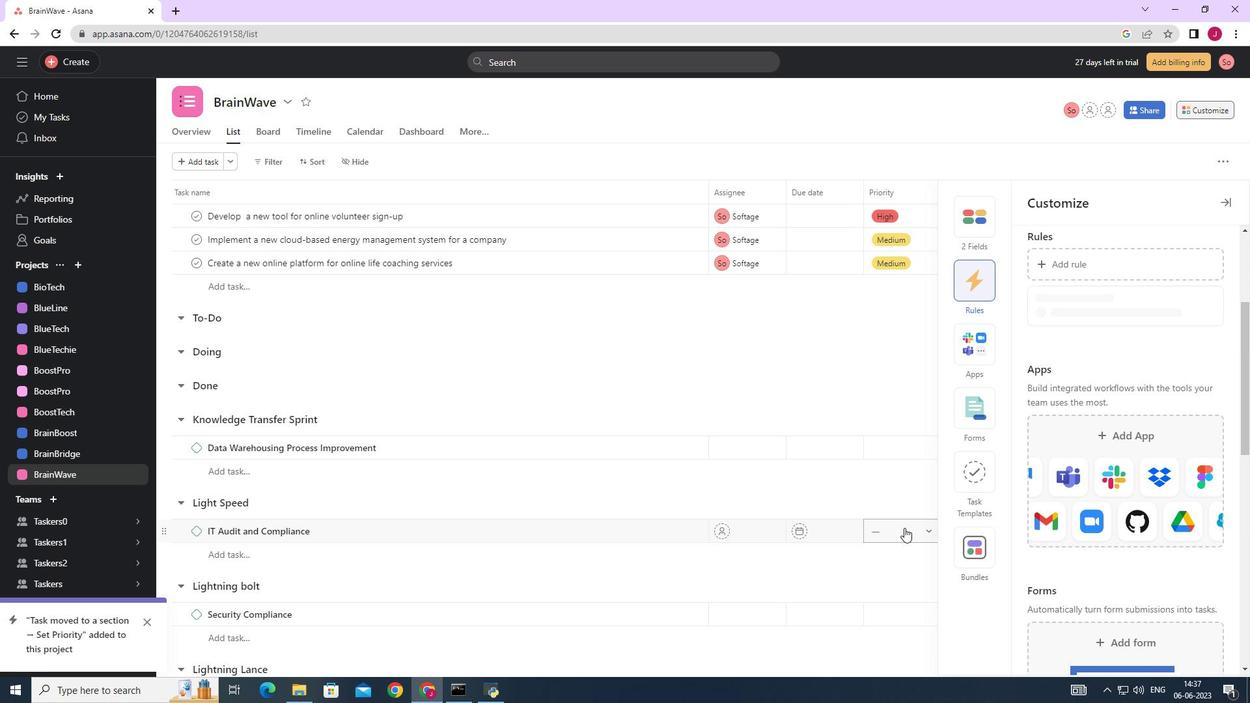 
